 Task: Use the formula "F.TEST" in spreadsheet "Project protfolio".
Action: Mouse moved to (211, 340)
Screenshot: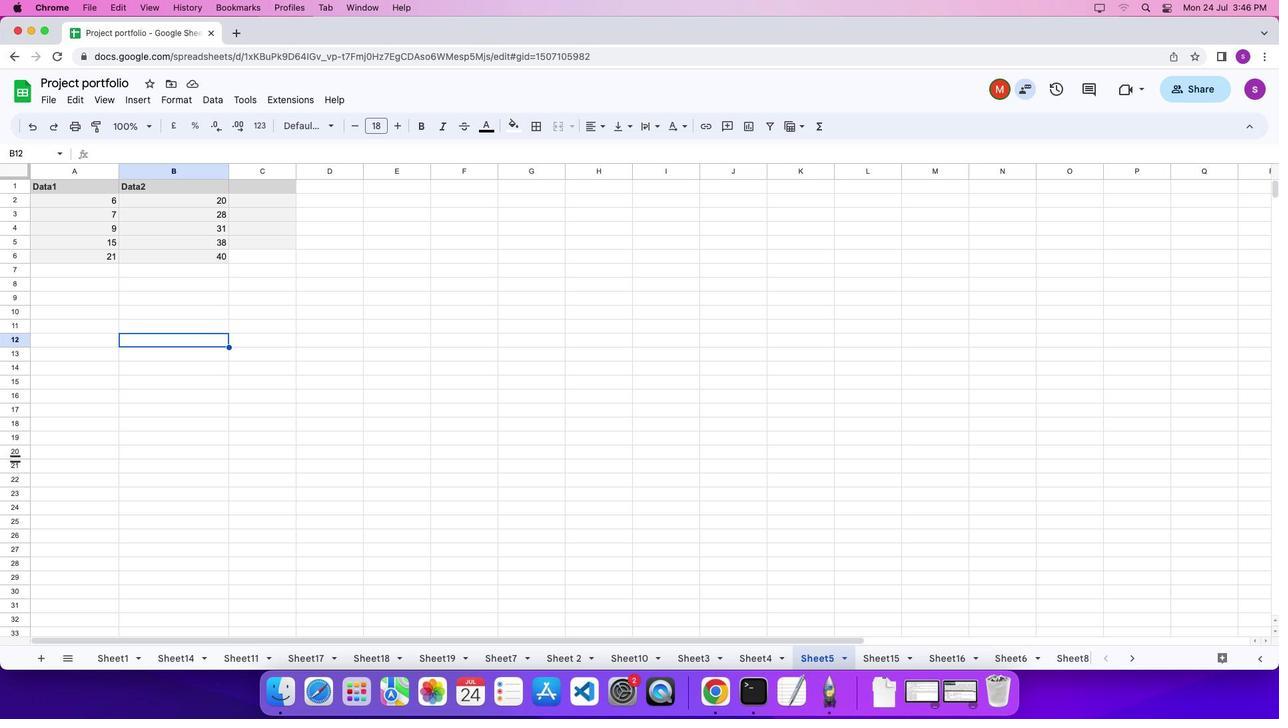 
Action: Mouse pressed left at (211, 340)
Screenshot: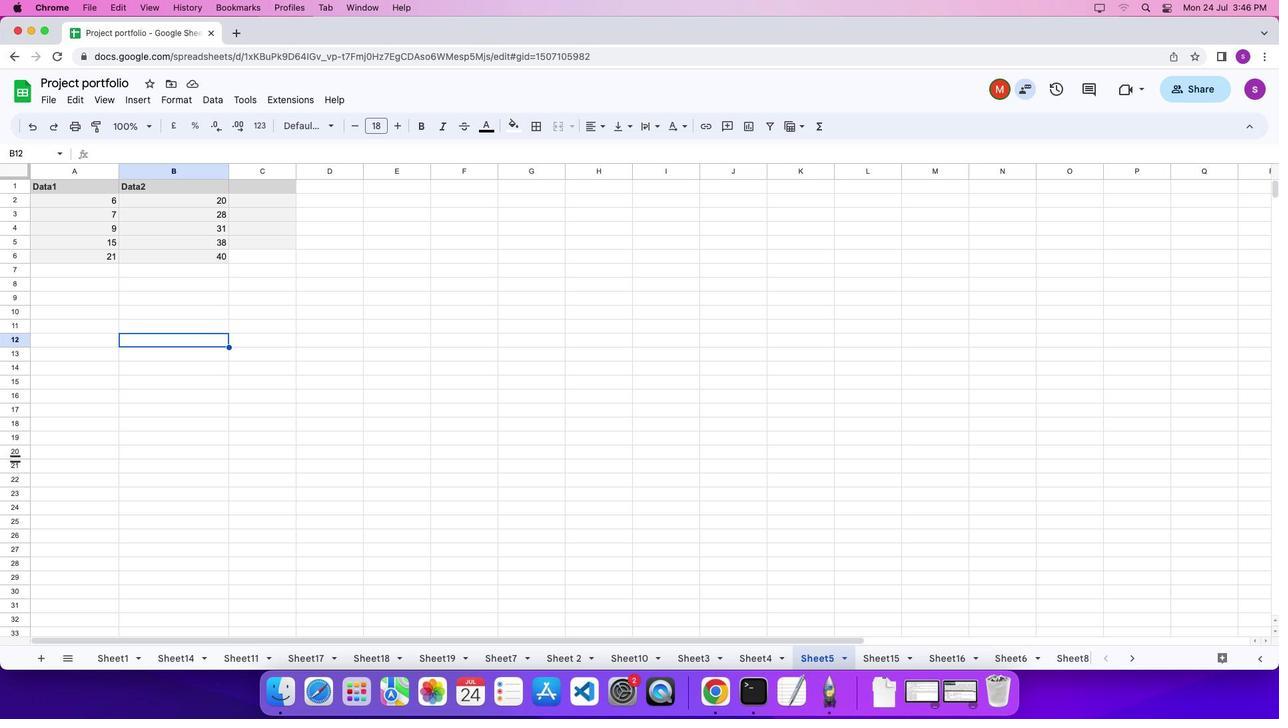 
Action: Key pressed '='
Screenshot: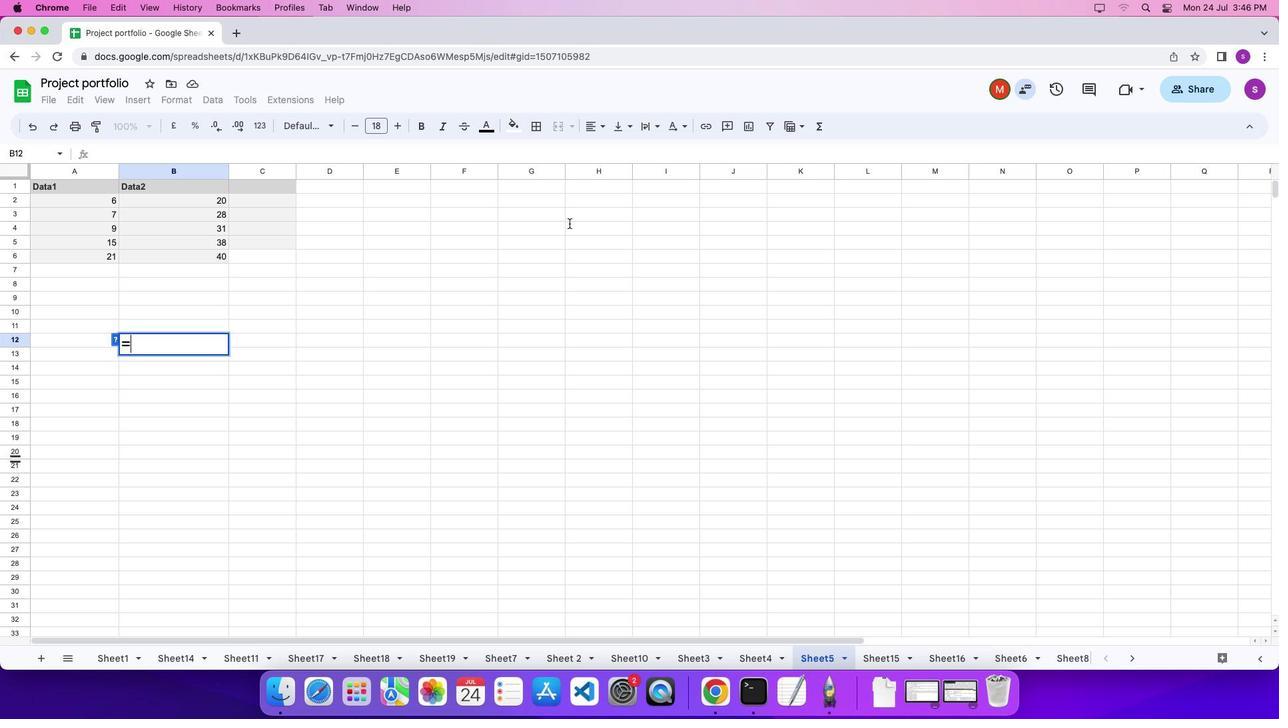 
Action: Mouse moved to (820, 126)
Screenshot: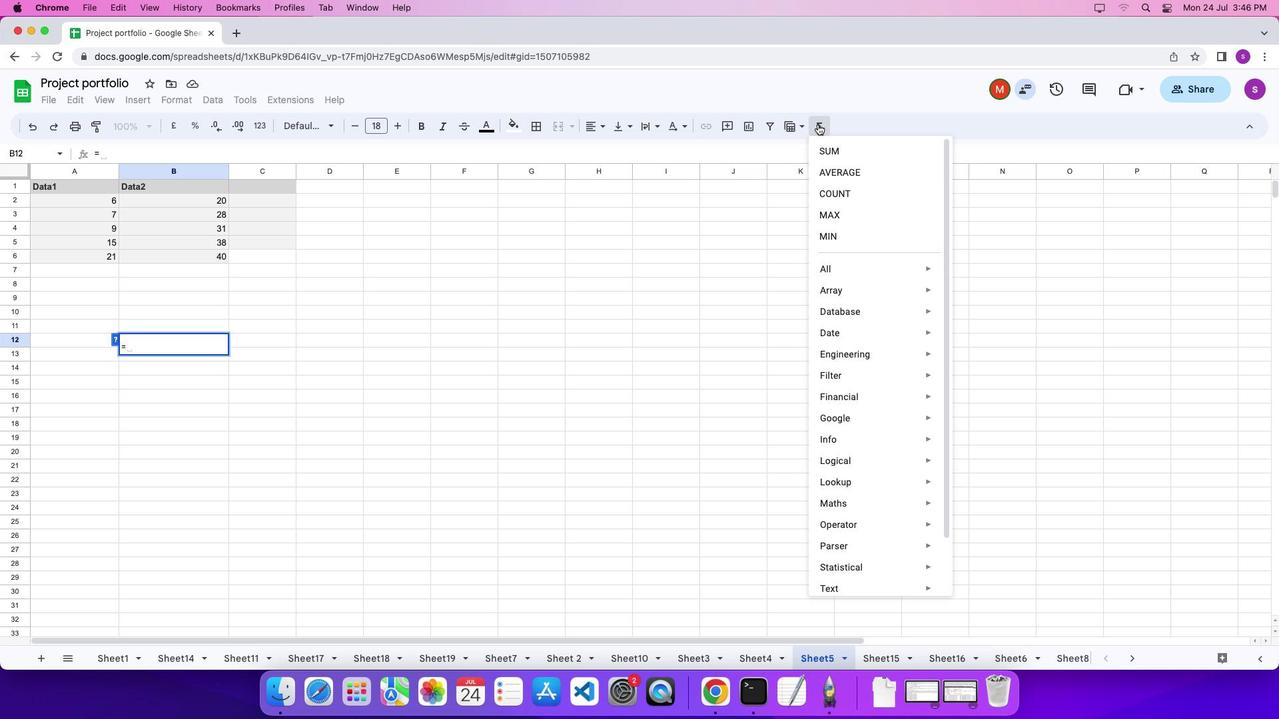 
Action: Mouse pressed left at (820, 126)
Screenshot: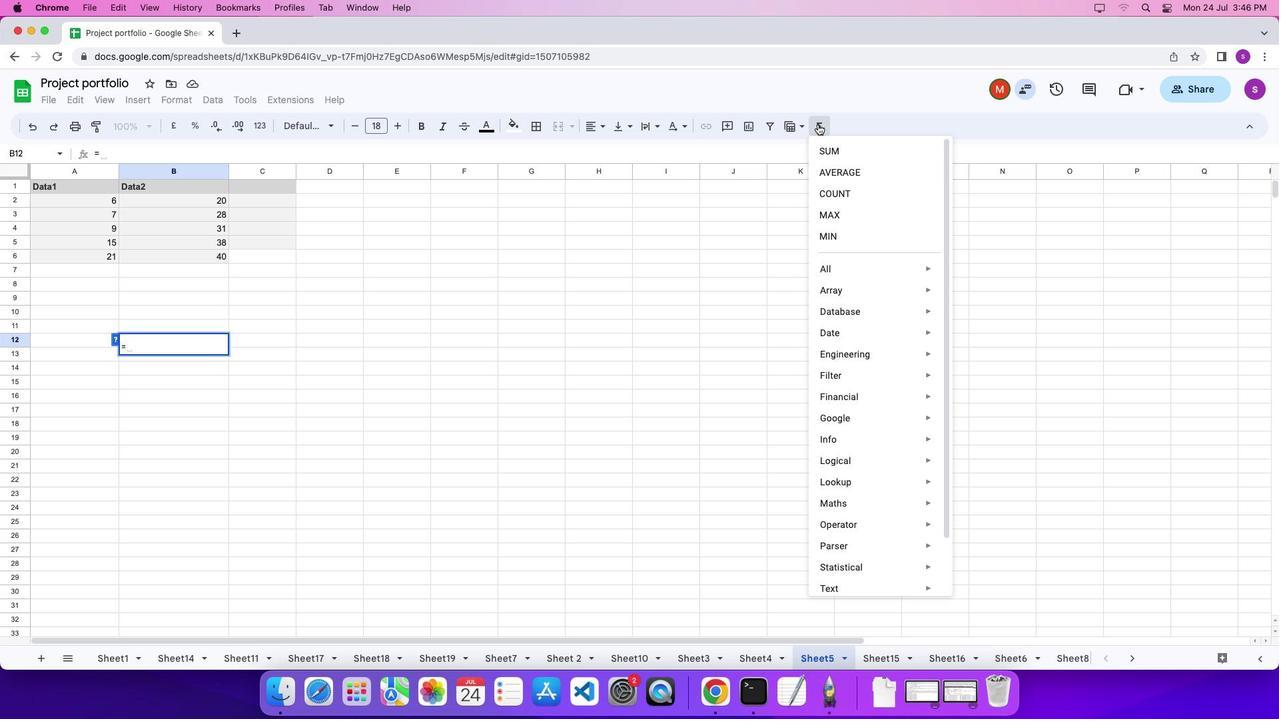 
Action: Mouse moved to (1061, 493)
Screenshot: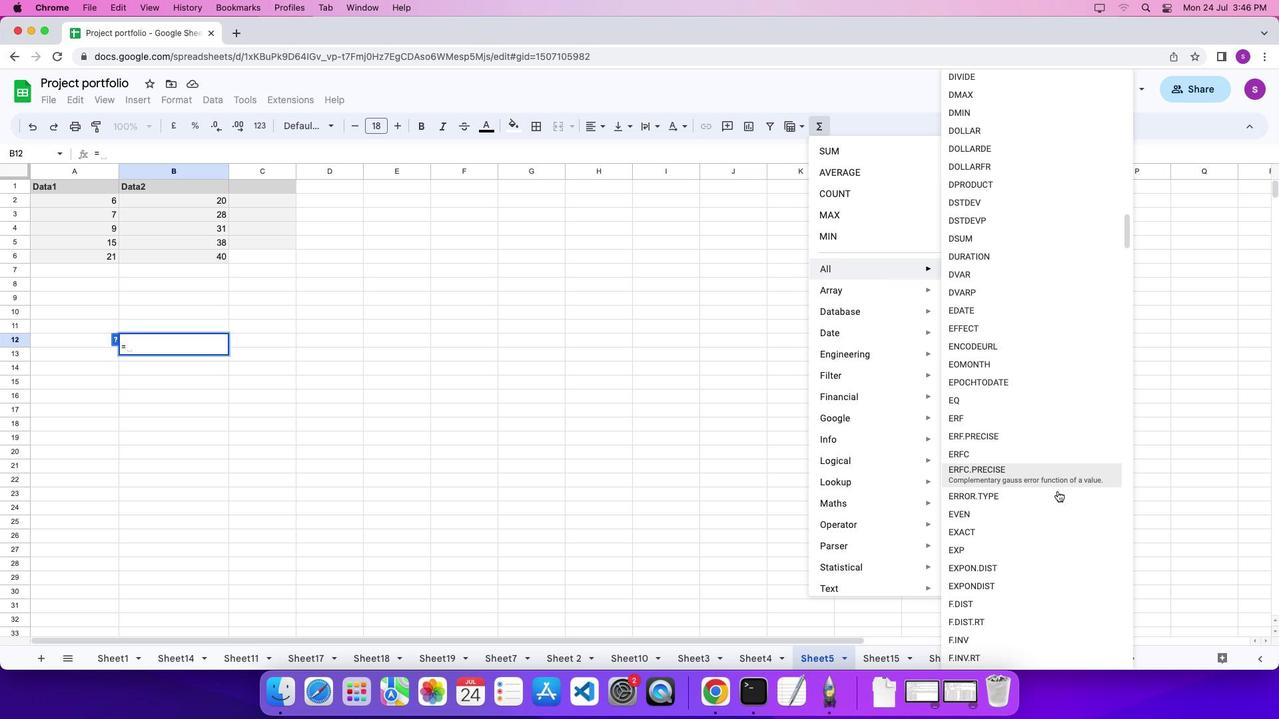 
Action: Mouse scrolled (1061, 493) with delta (2, 1)
Screenshot: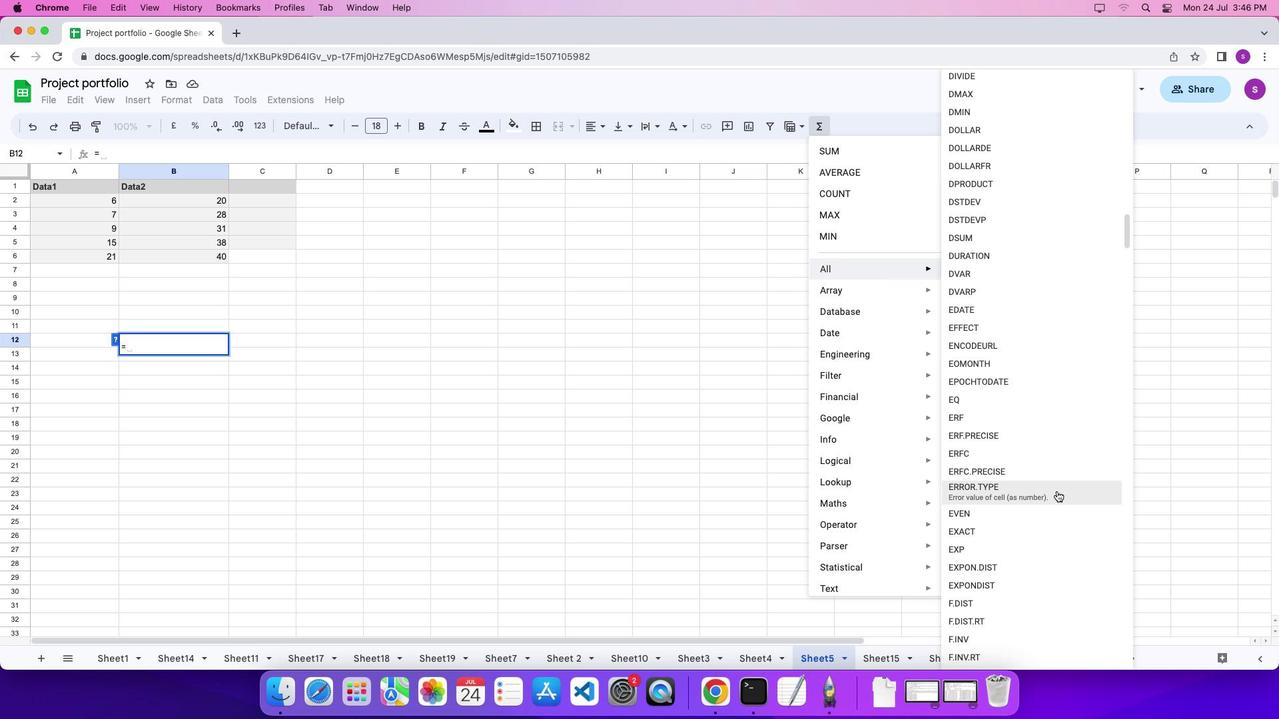 
Action: Mouse scrolled (1061, 493) with delta (2, 1)
Screenshot: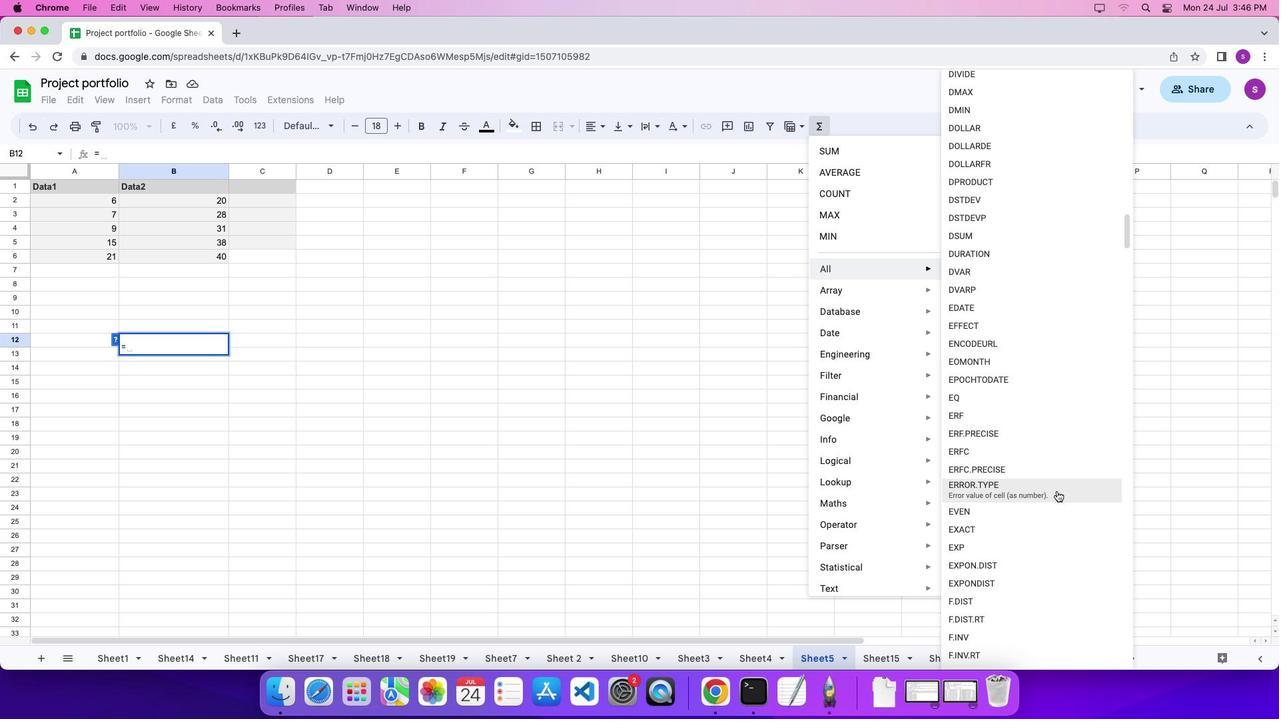 
Action: Mouse moved to (1060, 494)
Screenshot: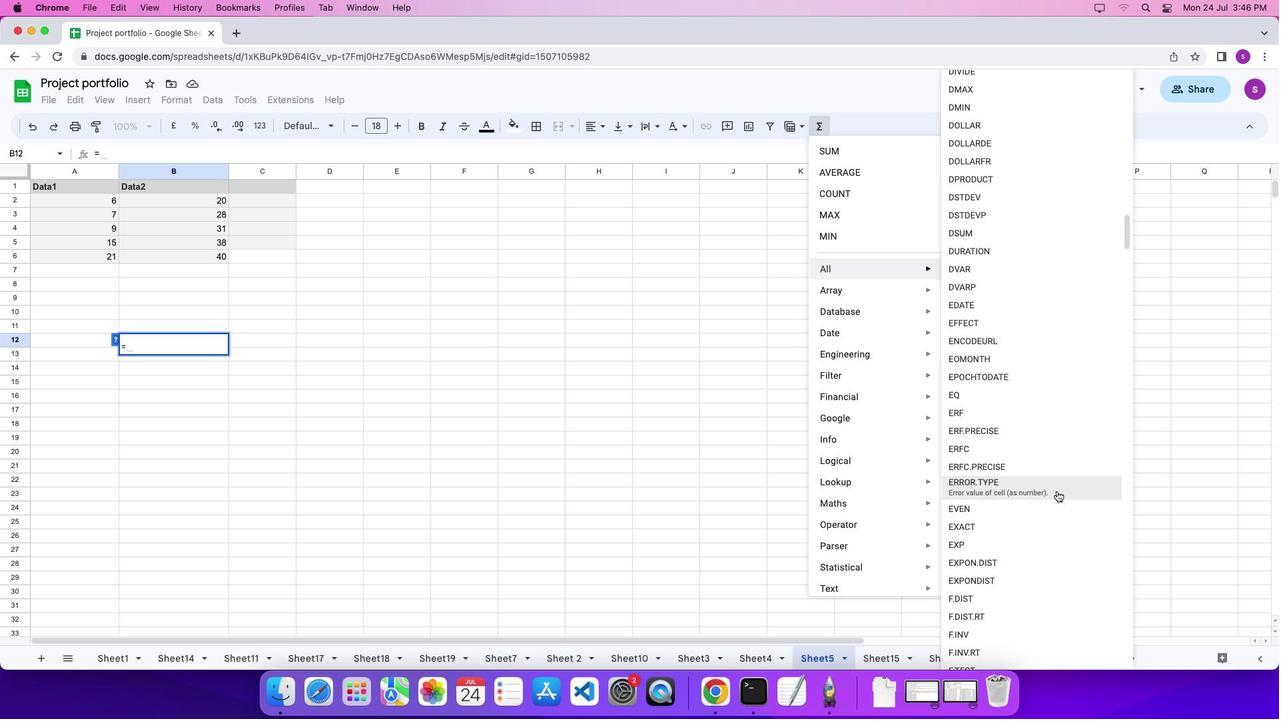 
Action: Mouse scrolled (1060, 494) with delta (2, 1)
Screenshot: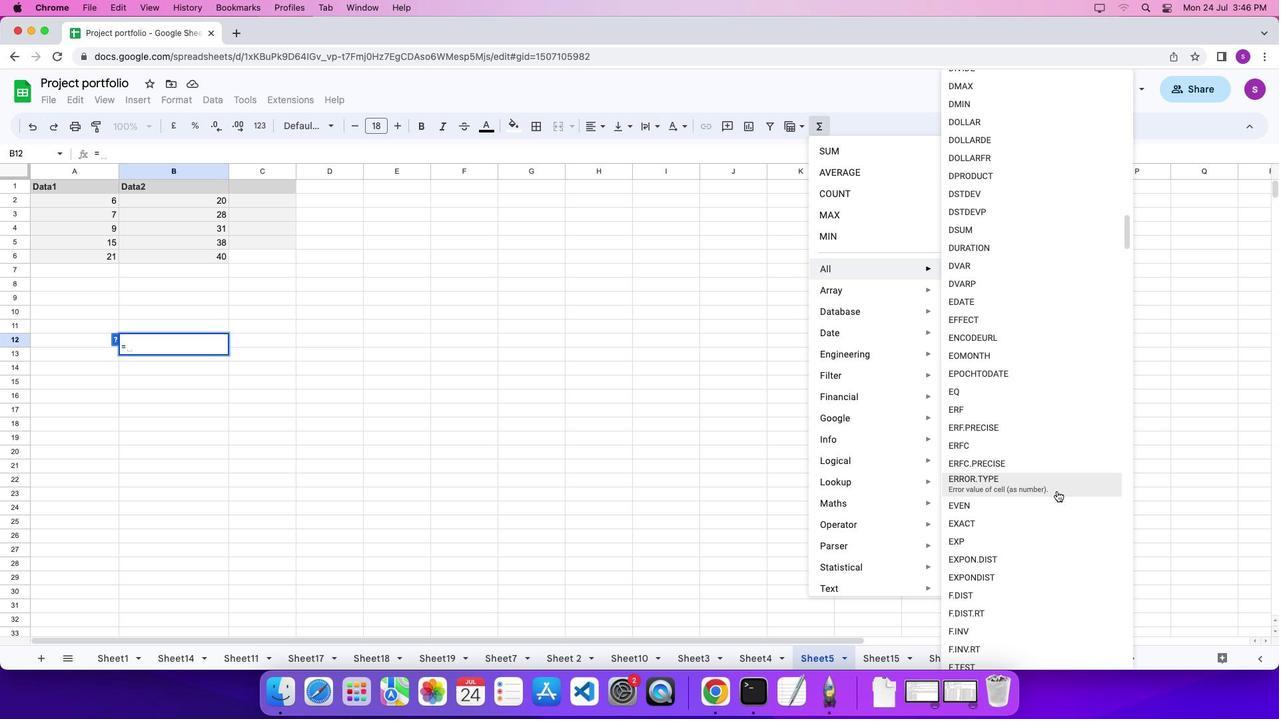 
Action: Mouse scrolled (1060, 494) with delta (2, 1)
Screenshot: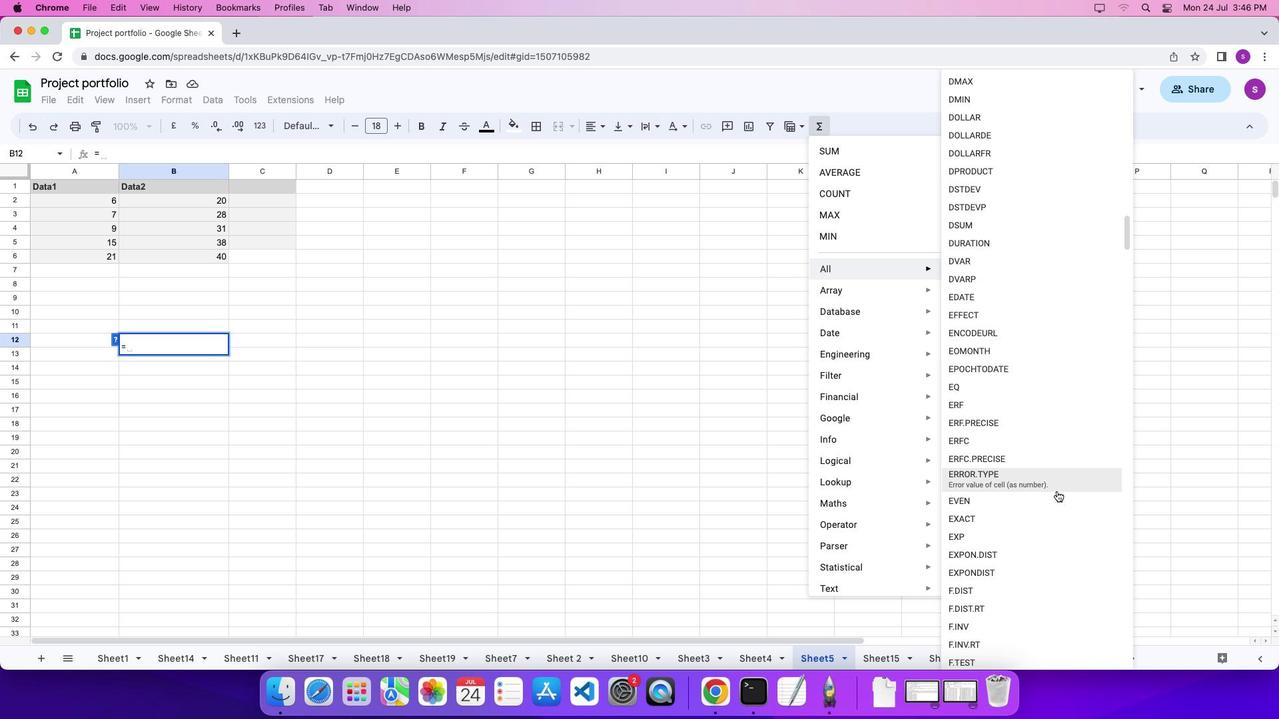 
Action: Mouse scrolled (1060, 494) with delta (2, 1)
Screenshot: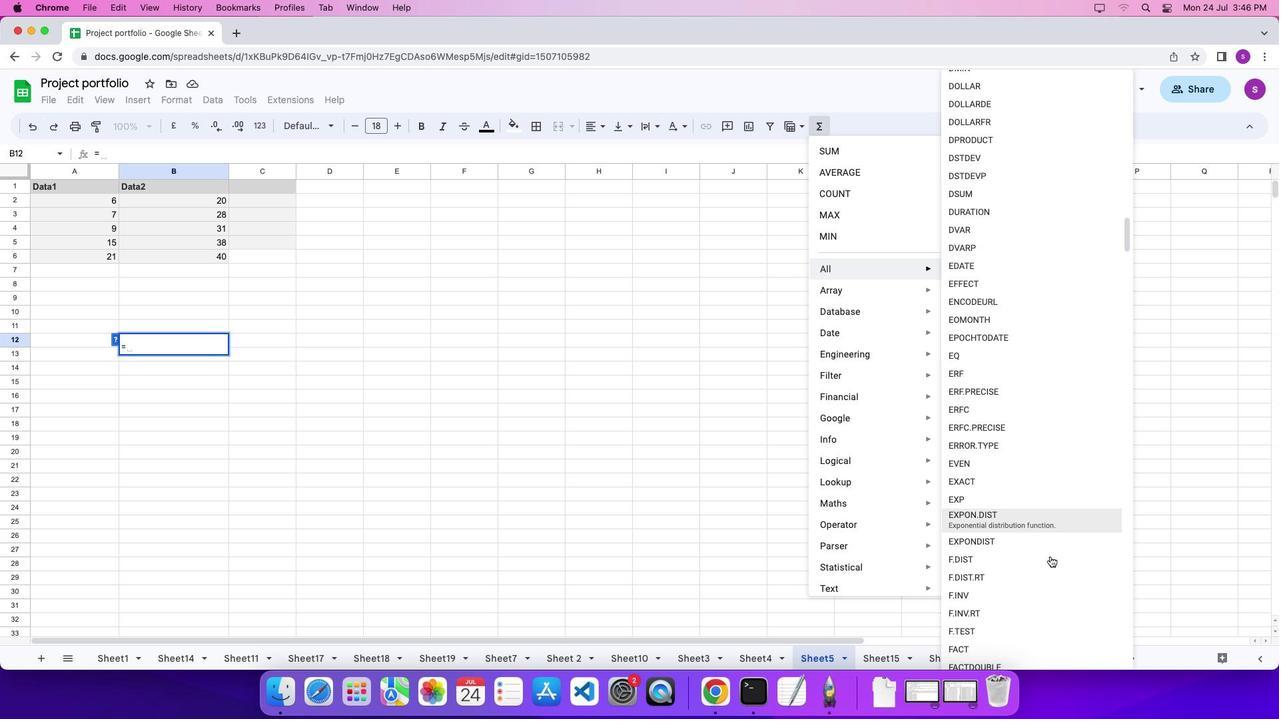 
Action: Mouse scrolled (1060, 494) with delta (2, 1)
Screenshot: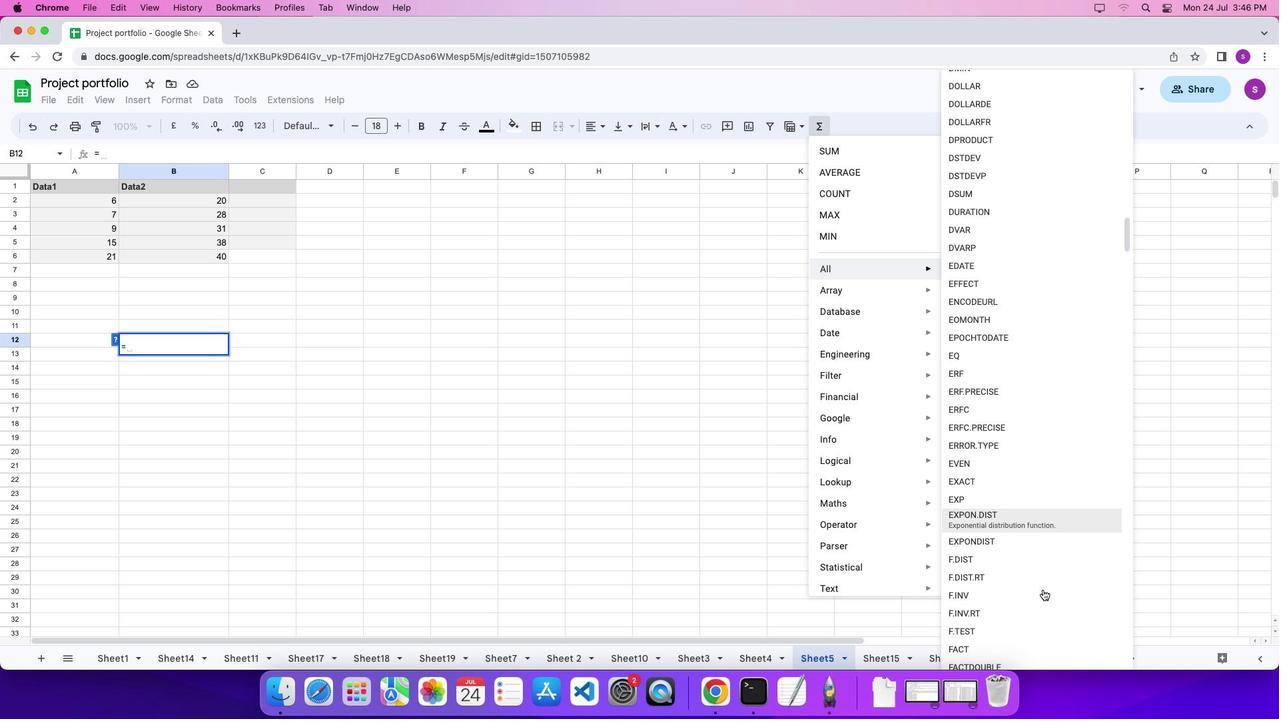
Action: Mouse scrolled (1060, 494) with delta (2, 1)
Screenshot: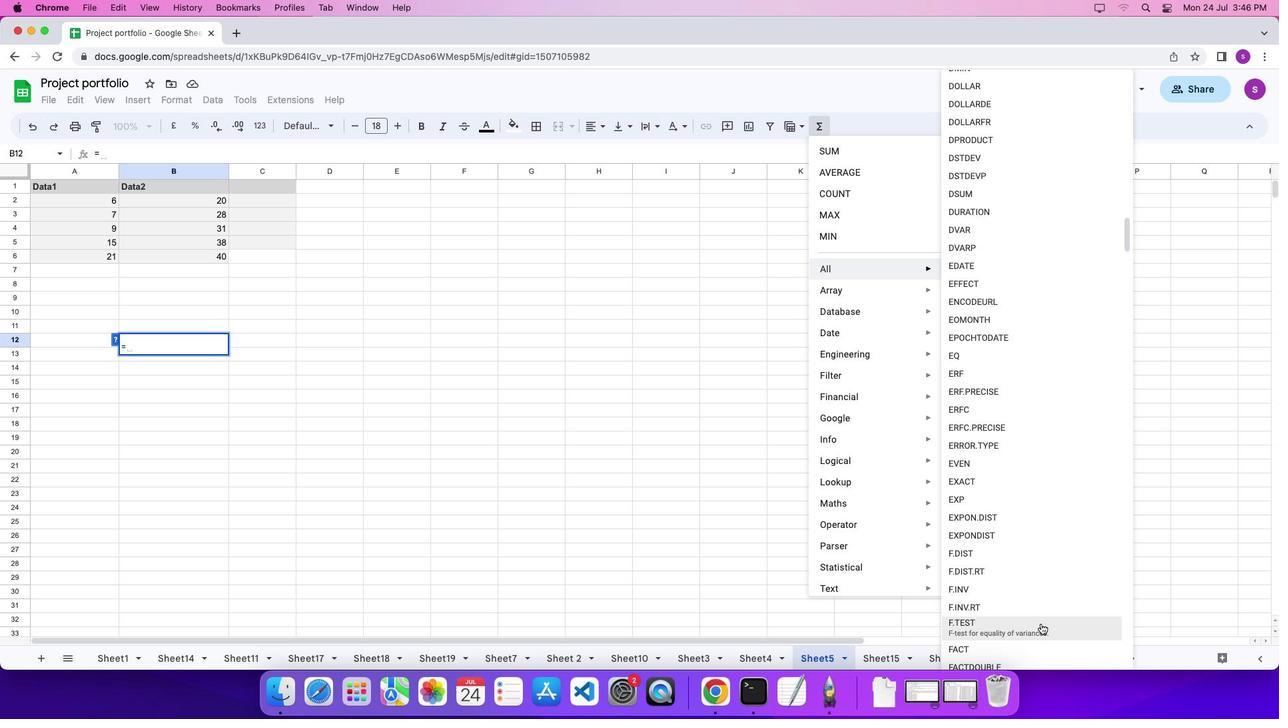 
Action: Mouse scrolled (1060, 494) with delta (2, 1)
Screenshot: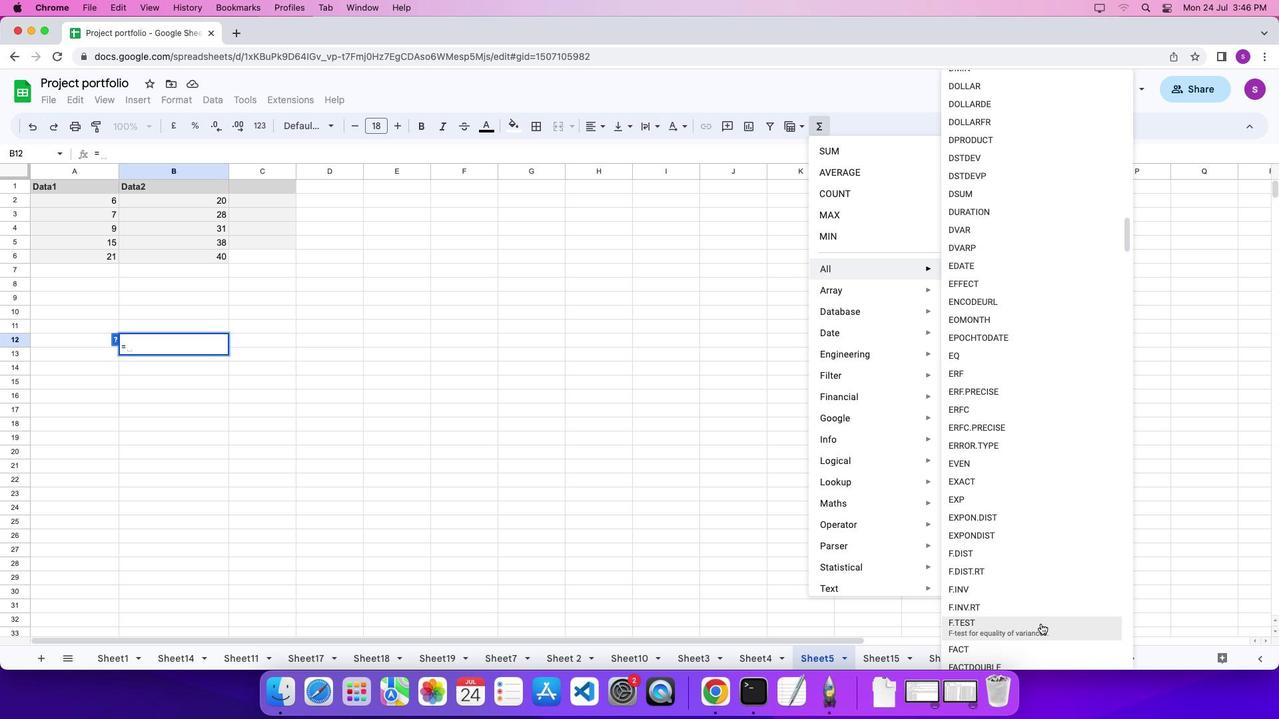 
Action: Mouse moved to (1044, 626)
Screenshot: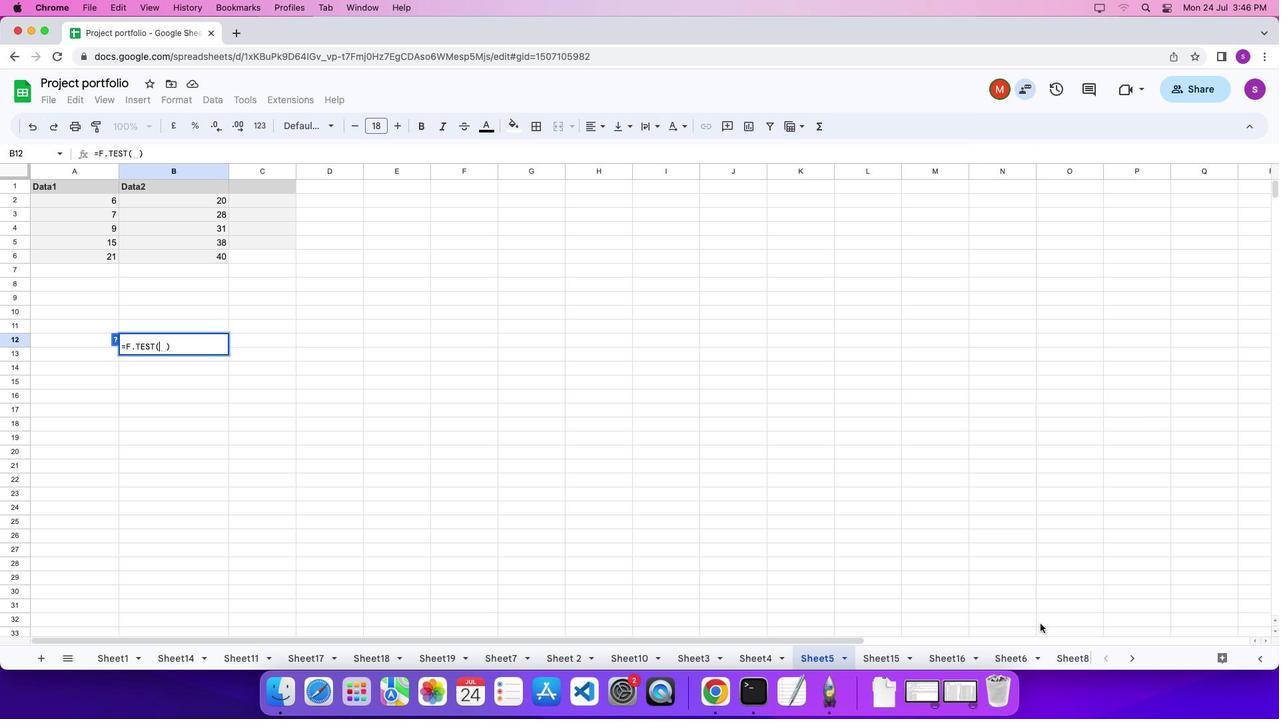 
Action: Mouse pressed left at (1044, 626)
Screenshot: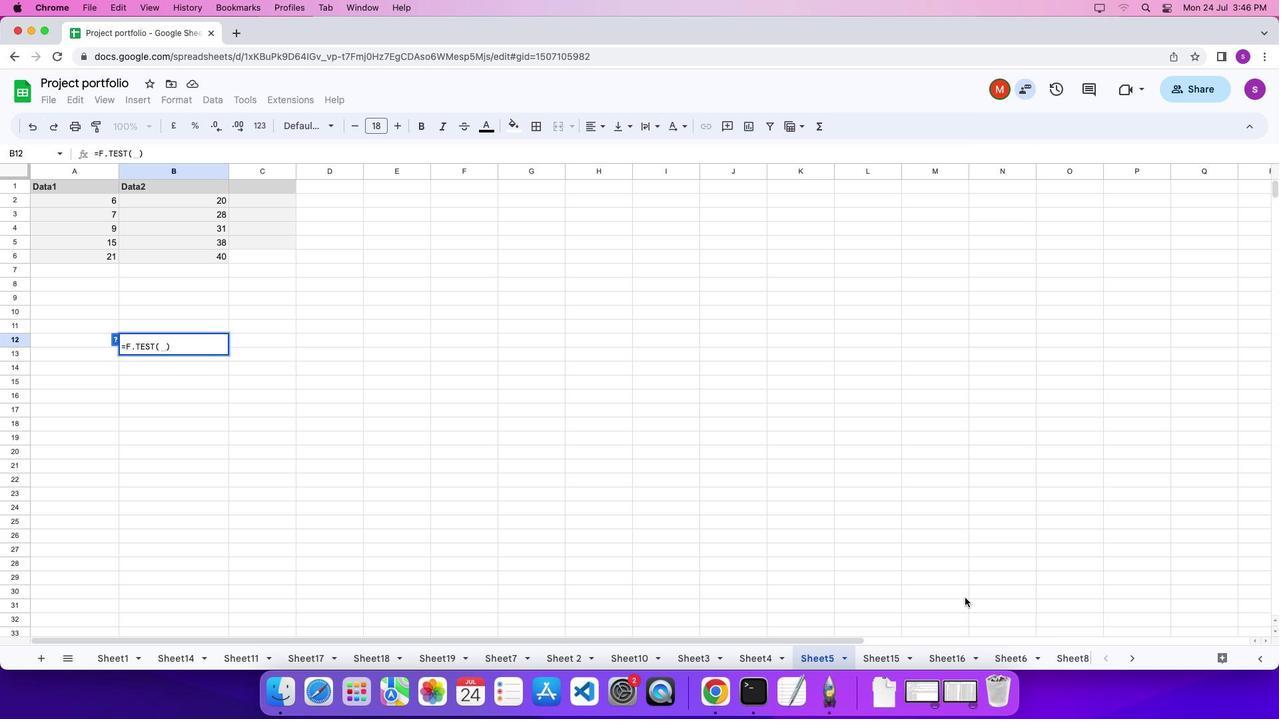 
Action: Mouse moved to (94, 201)
Screenshot: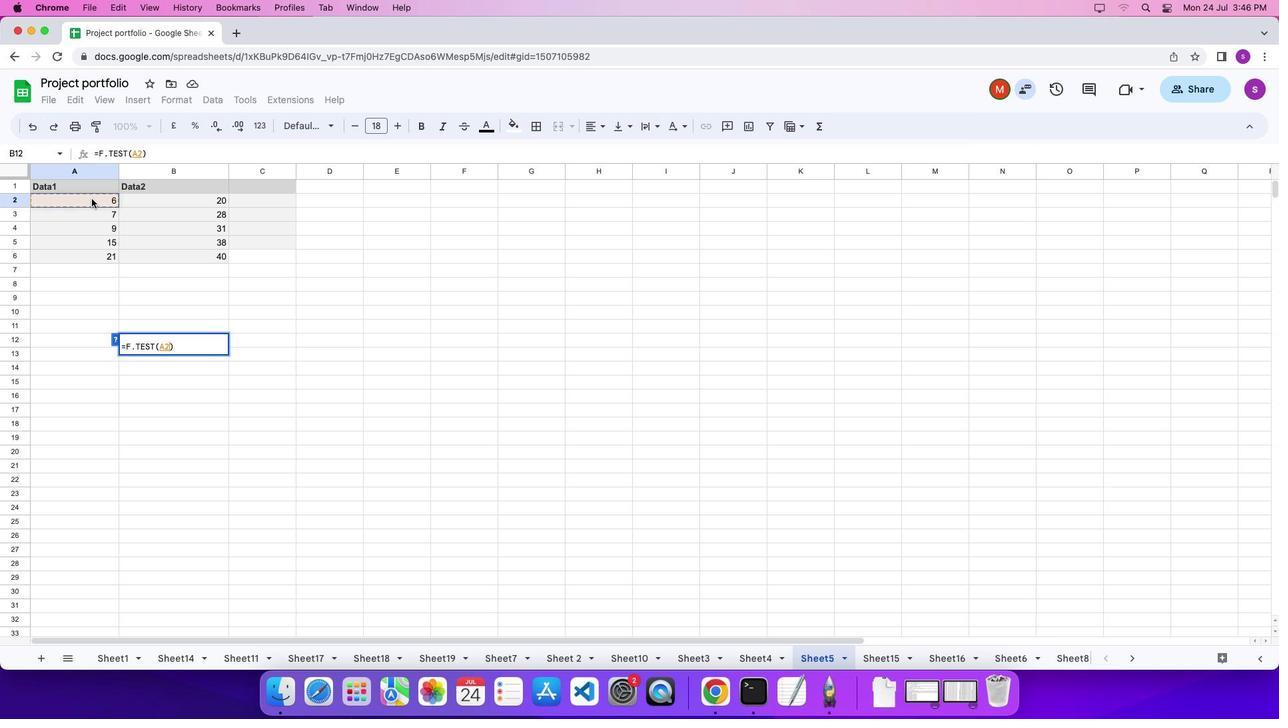 
Action: Mouse pressed left at (94, 201)
Screenshot: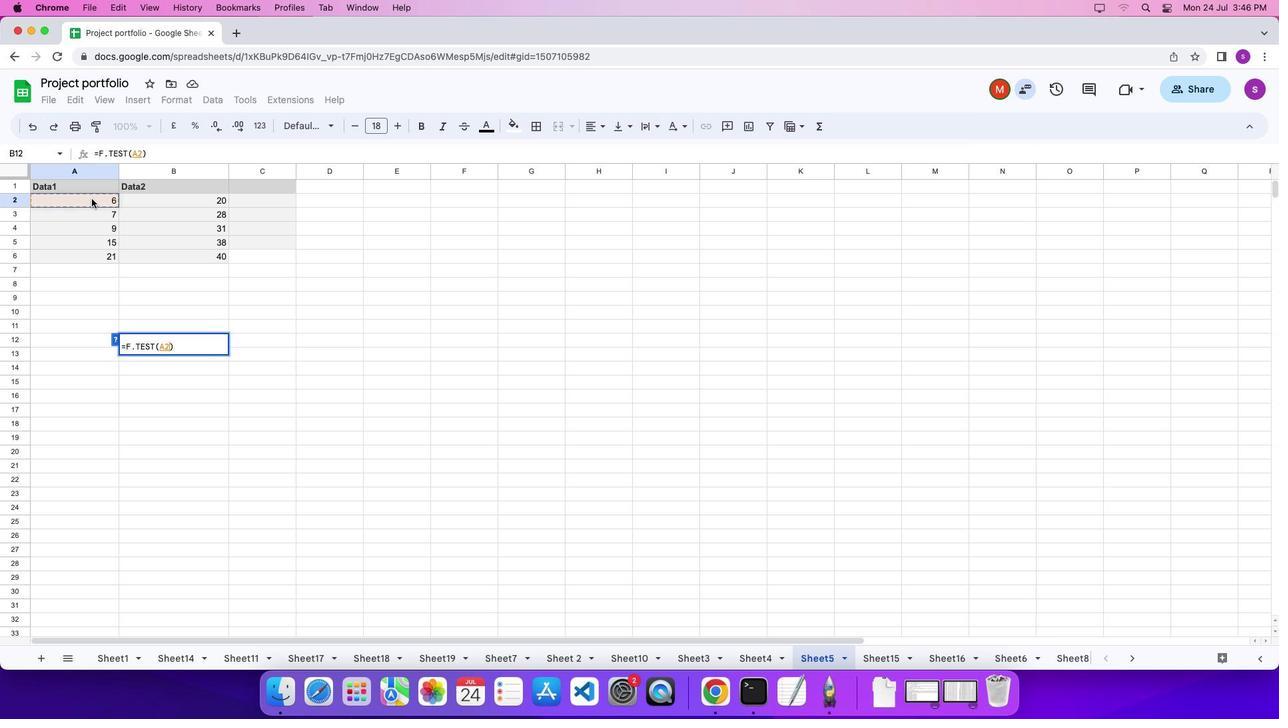 
Action: Mouse moved to (103, 258)
Screenshot: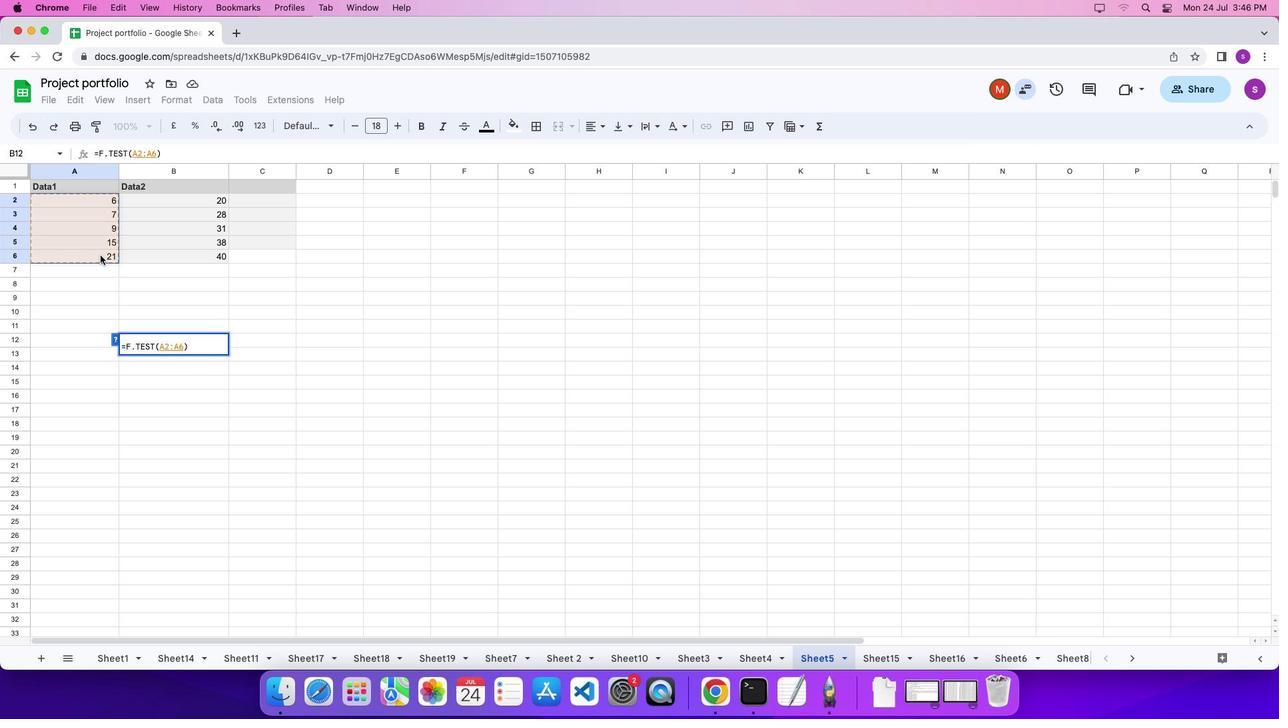 
Action: Key pressed ','
Screenshot: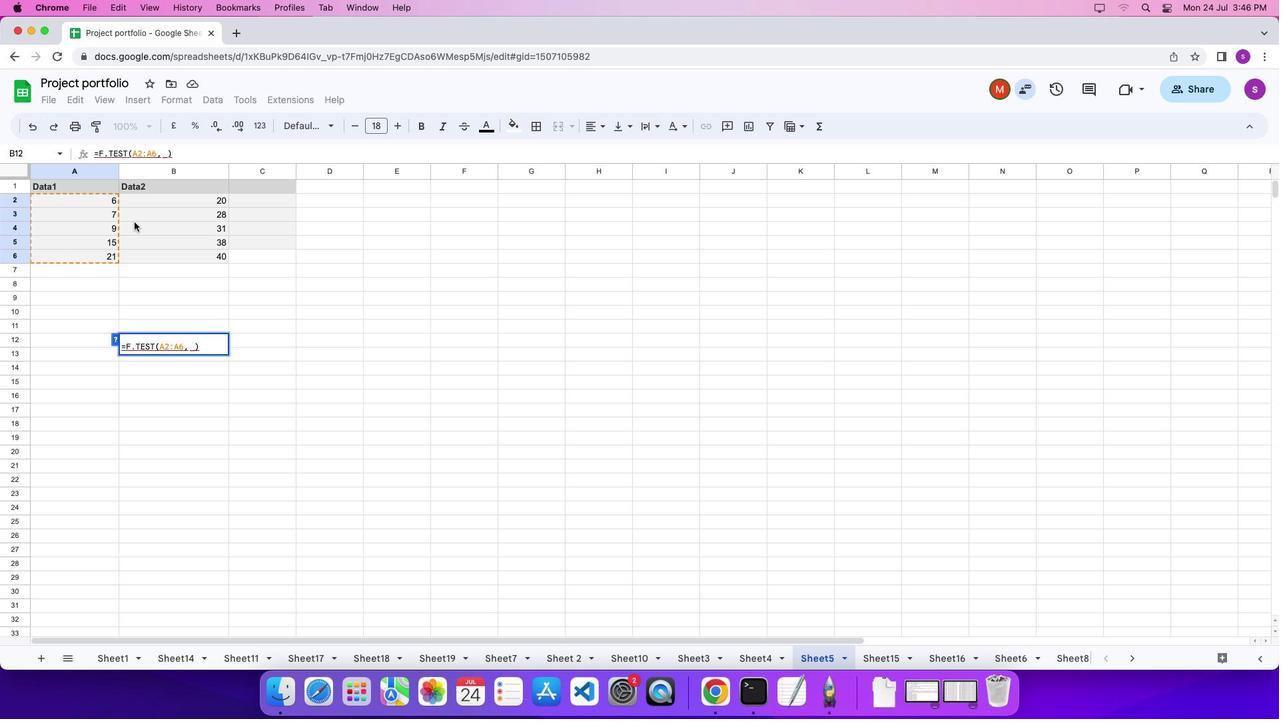 
Action: Mouse moved to (176, 200)
Screenshot: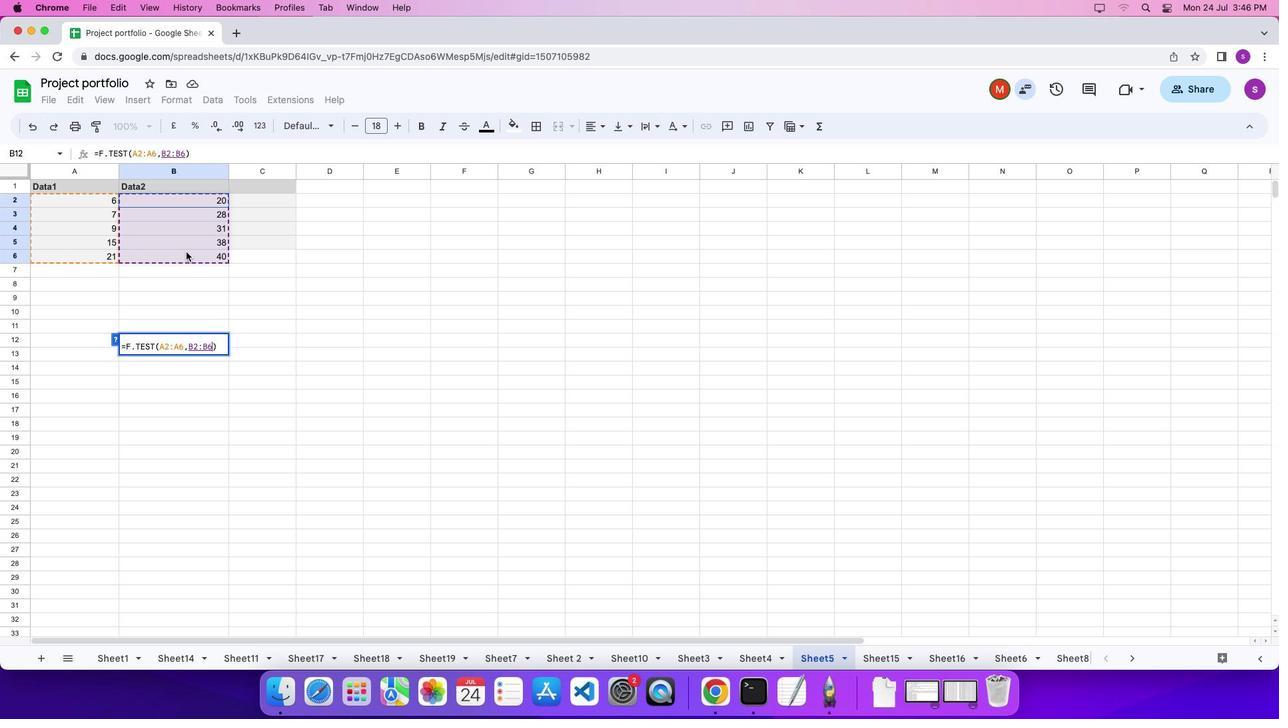 
Action: Mouse pressed left at (176, 200)
Screenshot: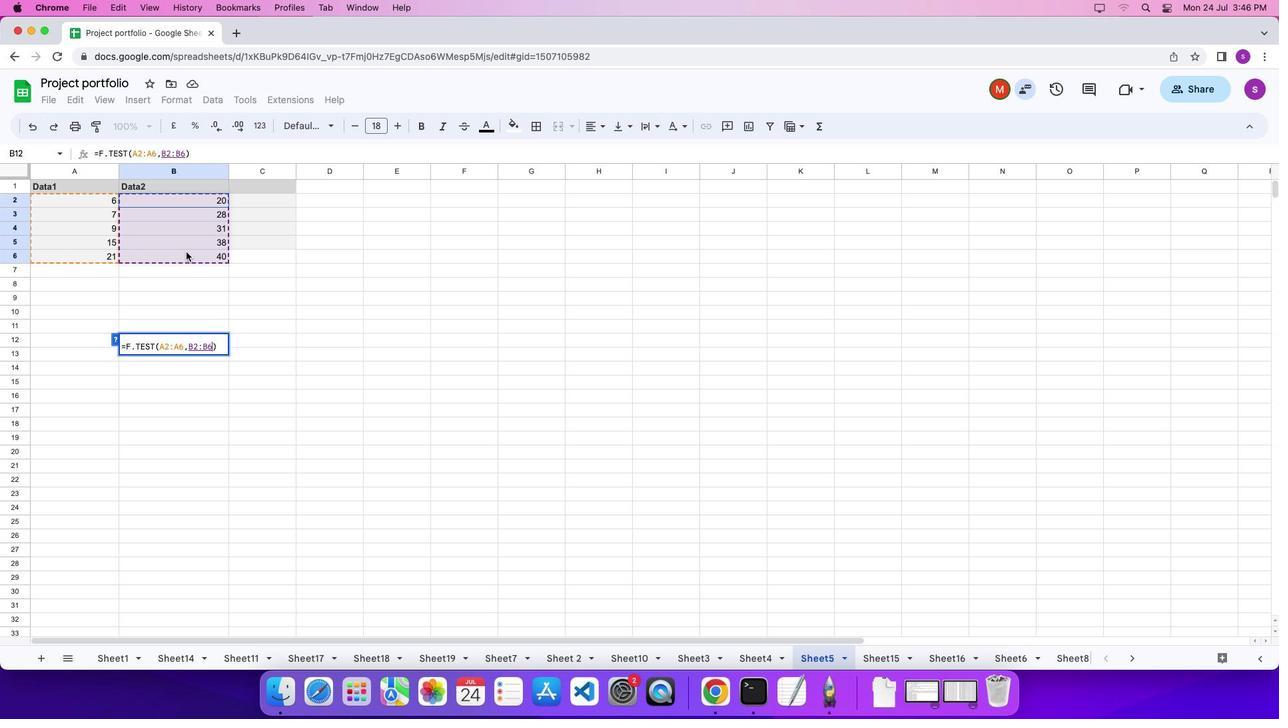 
Action: Mouse moved to (187, 255)
Screenshot: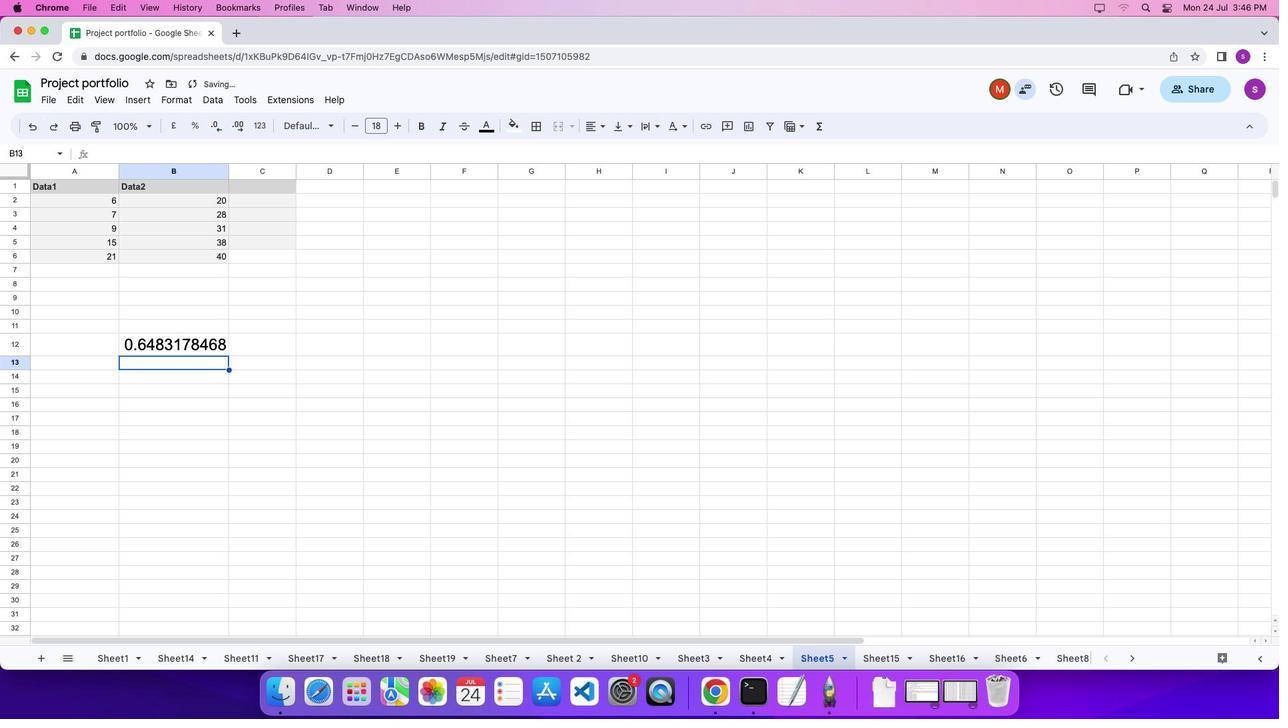 
Action: Key pressed '\x03'
Screenshot: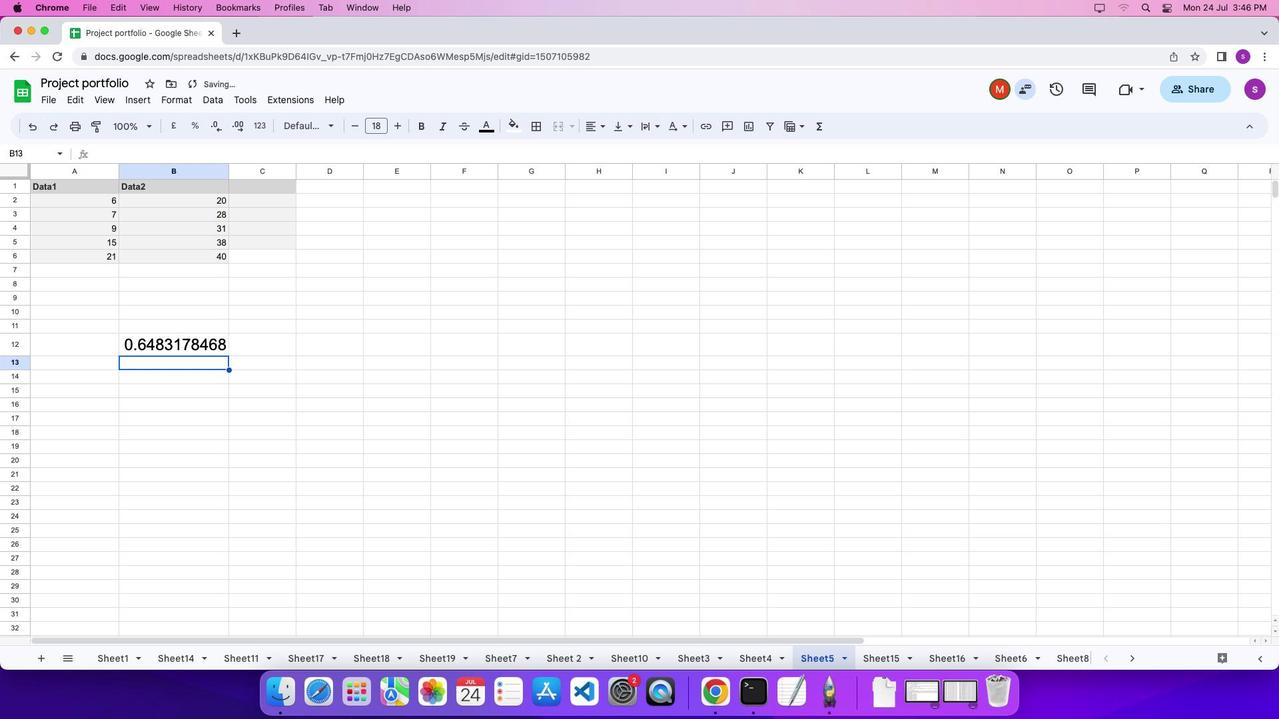 
